 Task: Create List Meetings in Board Bug Tracking to Workspace Customer Relationship Management
Action: Mouse moved to (112, 398)
Screenshot: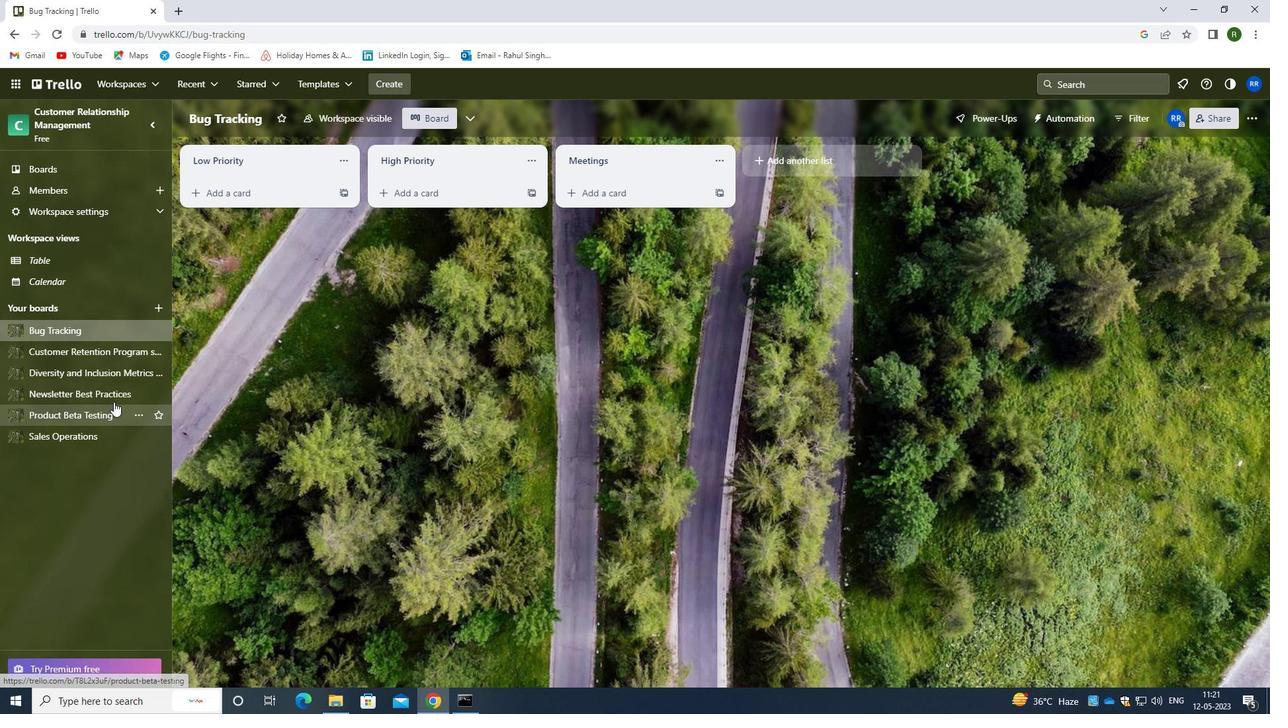 
Action: Mouse pressed left at (112, 398)
Screenshot: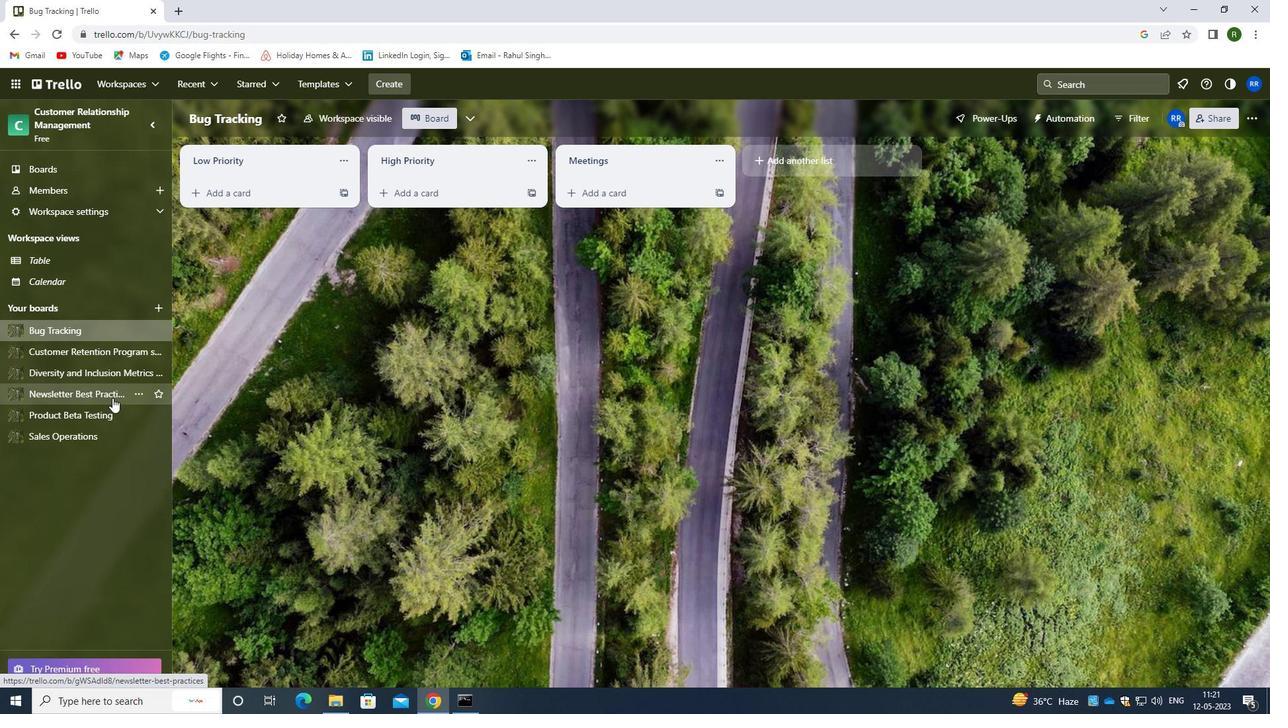 
Action: Mouse moved to (595, 158)
Screenshot: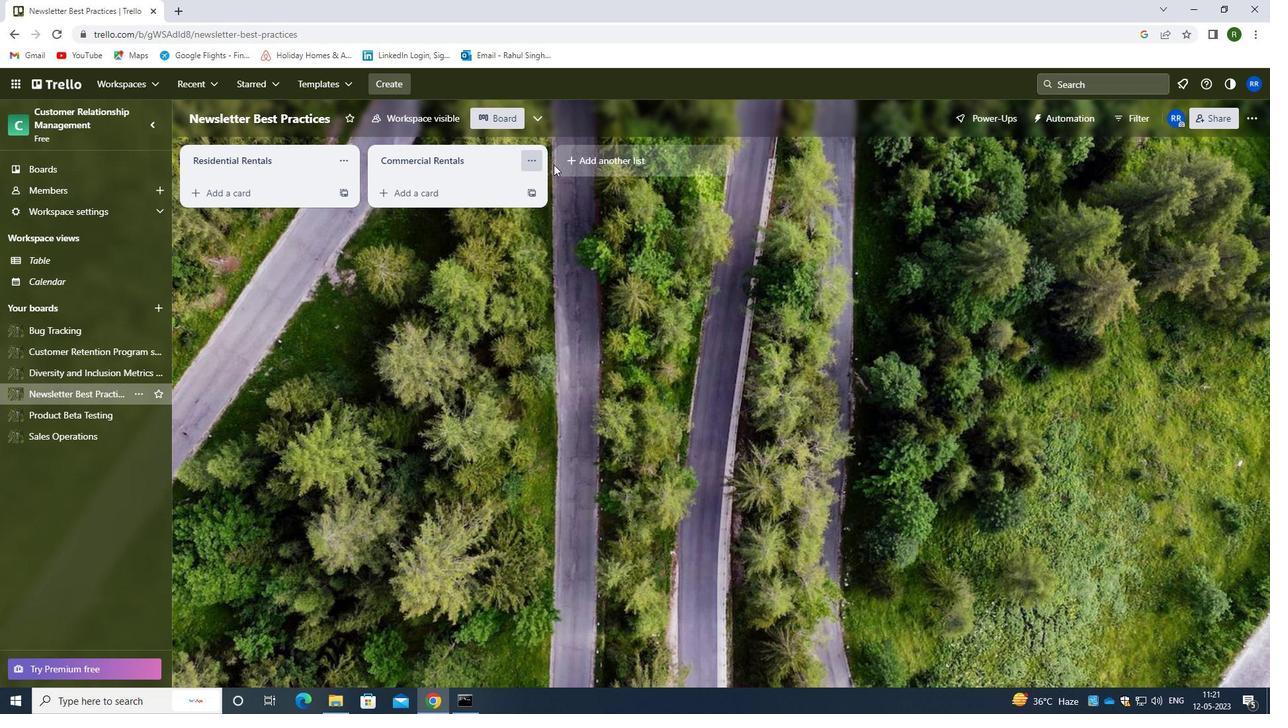 
Action: Mouse pressed left at (595, 158)
Screenshot: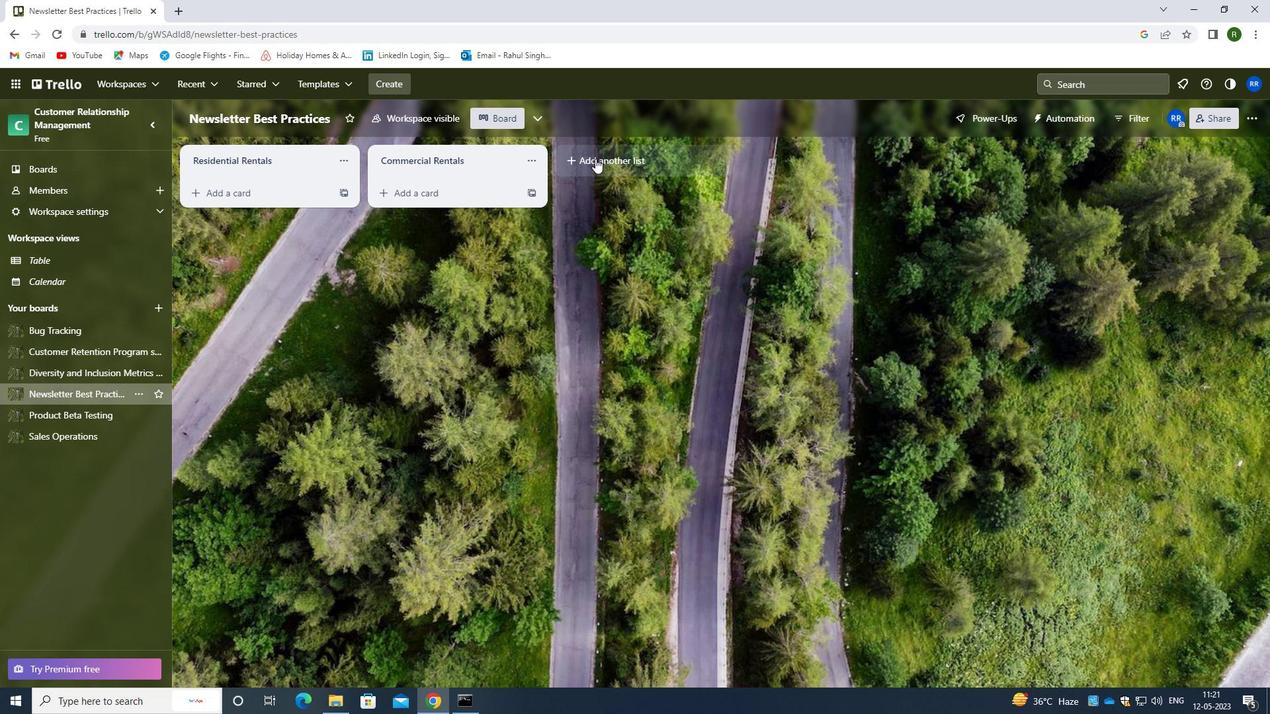 
Action: Mouse moved to (601, 164)
Screenshot: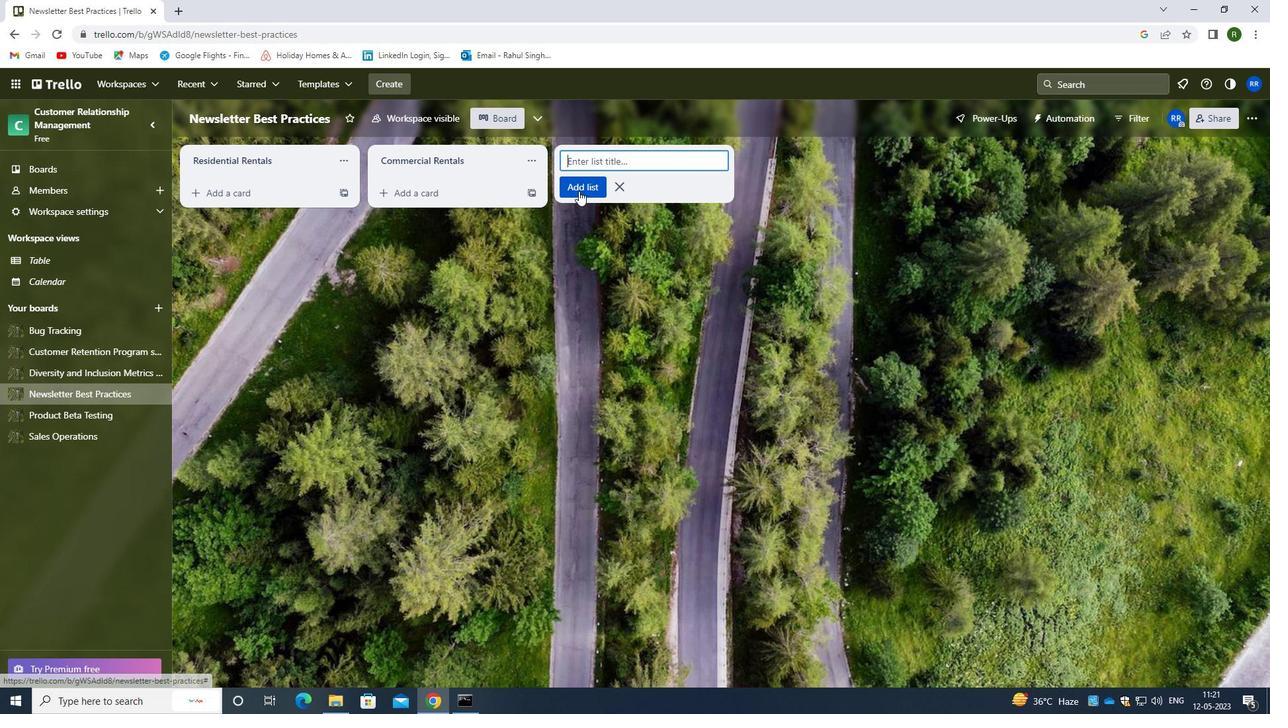 
Action: Key pressed <Key.shift>REAL<Key.space><Key.shift>ESTATE<Key.space><Key.shift>FINANCE
Screenshot: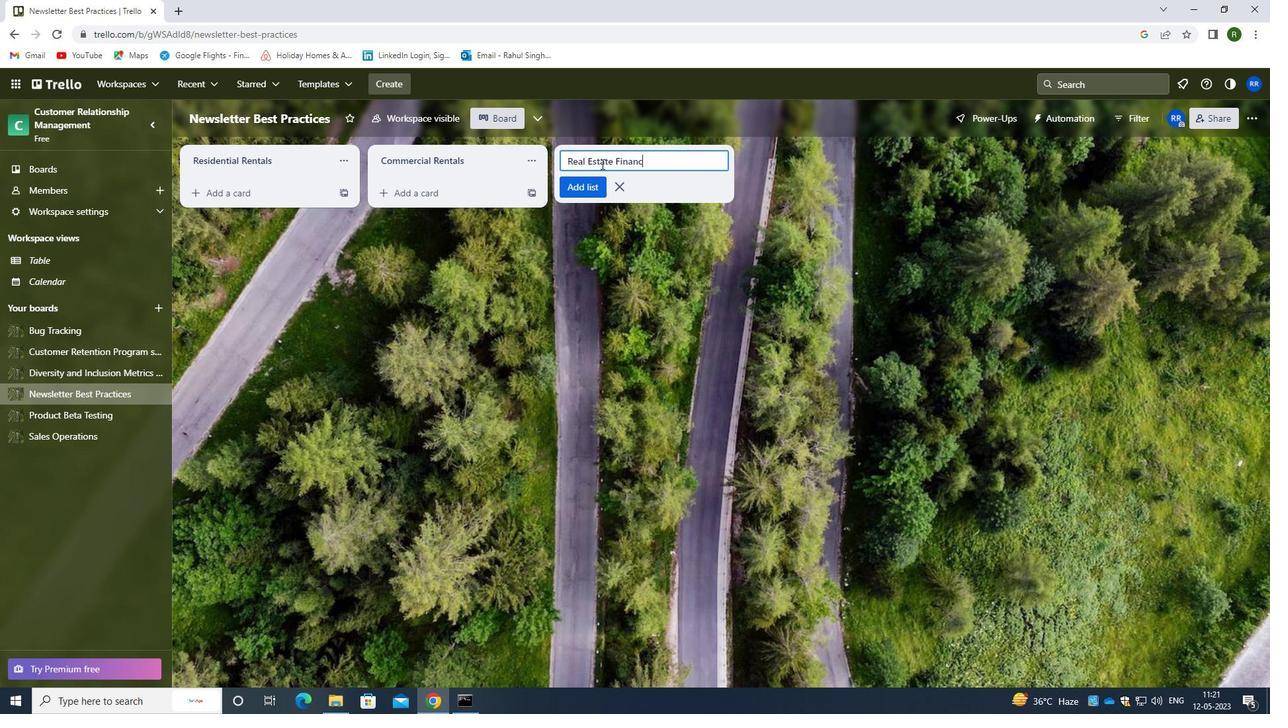 
Action: Mouse moved to (587, 184)
Screenshot: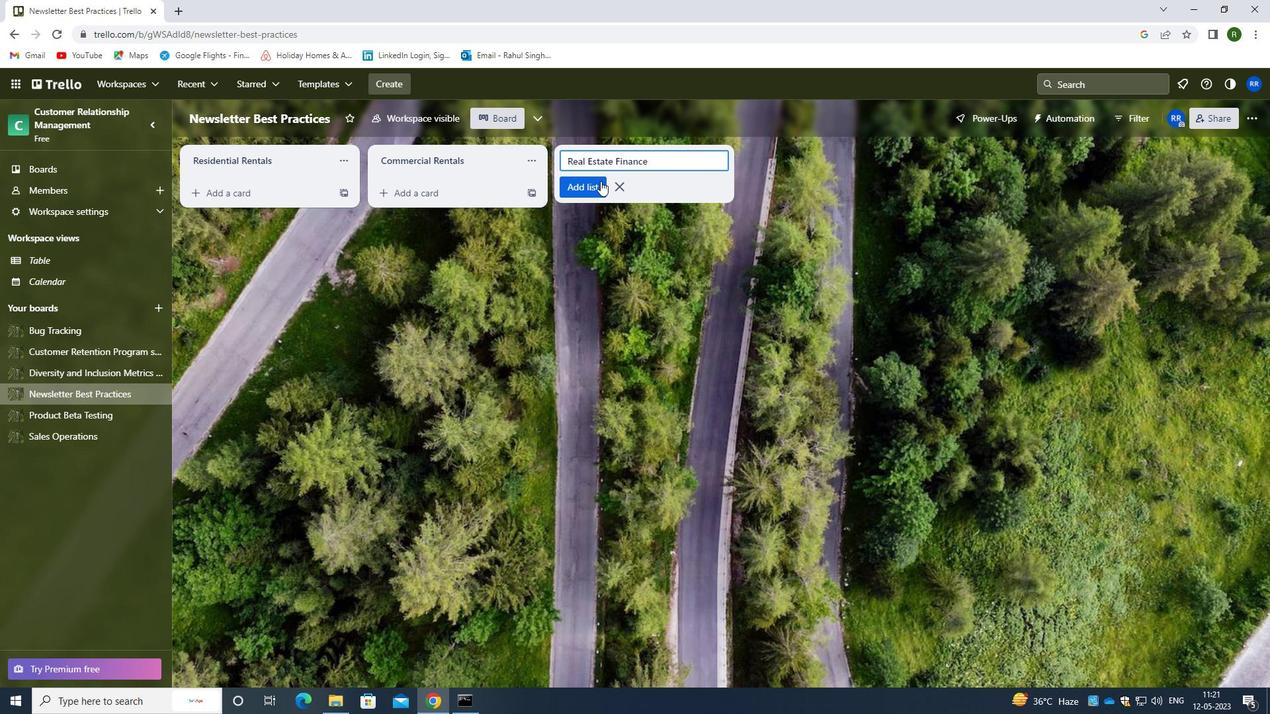 
Action: Mouse pressed left at (587, 184)
Screenshot: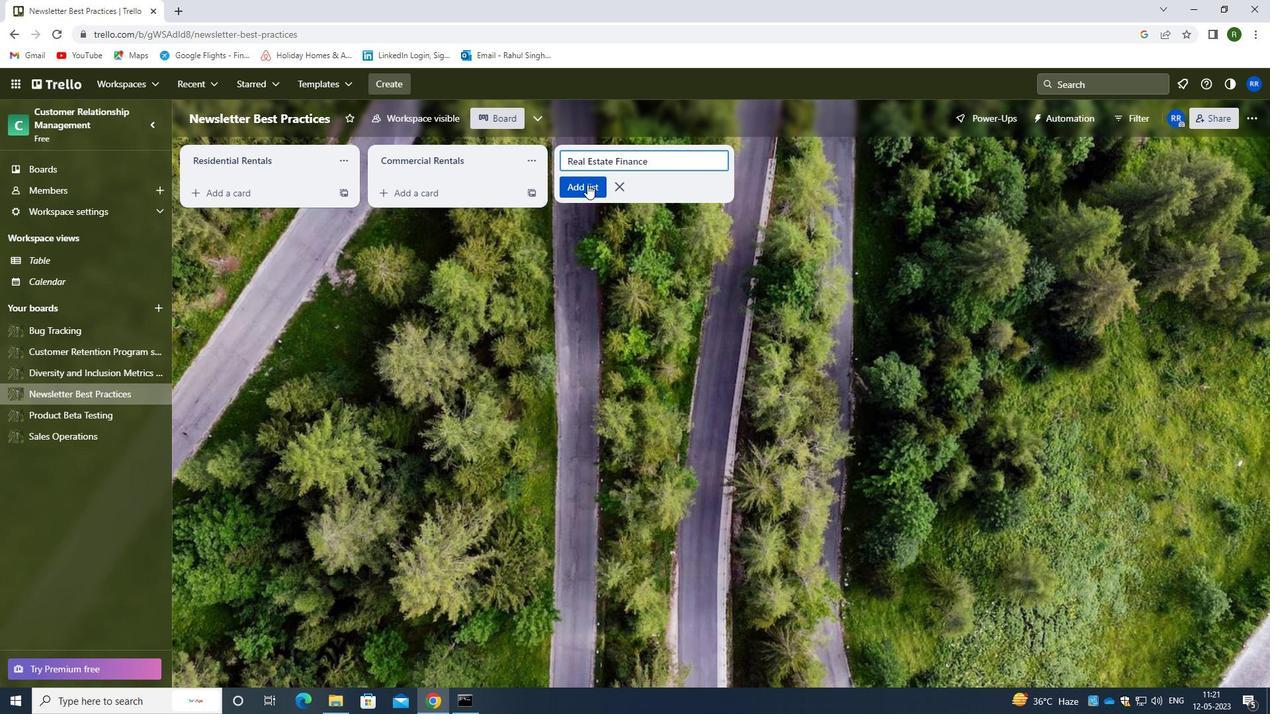 
Action: Mouse moved to (434, 302)
Screenshot: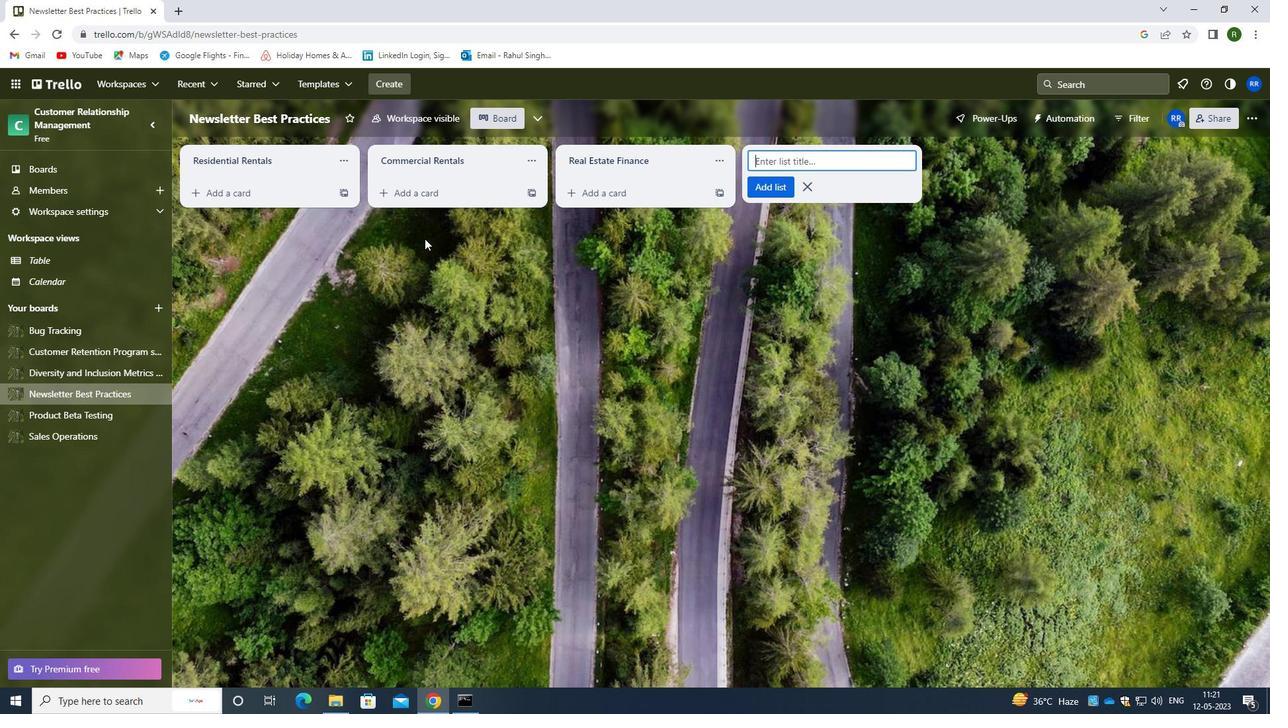 
